 Task: View welcome page.
Action: Mouse moved to (275, 6)
Screenshot: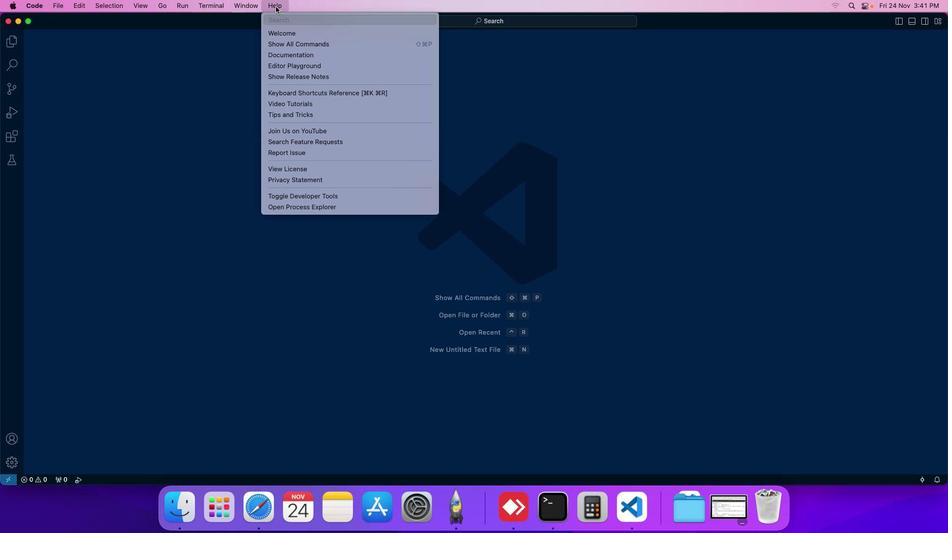 
Action: Mouse pressed left at (275, 6)
Screenshot: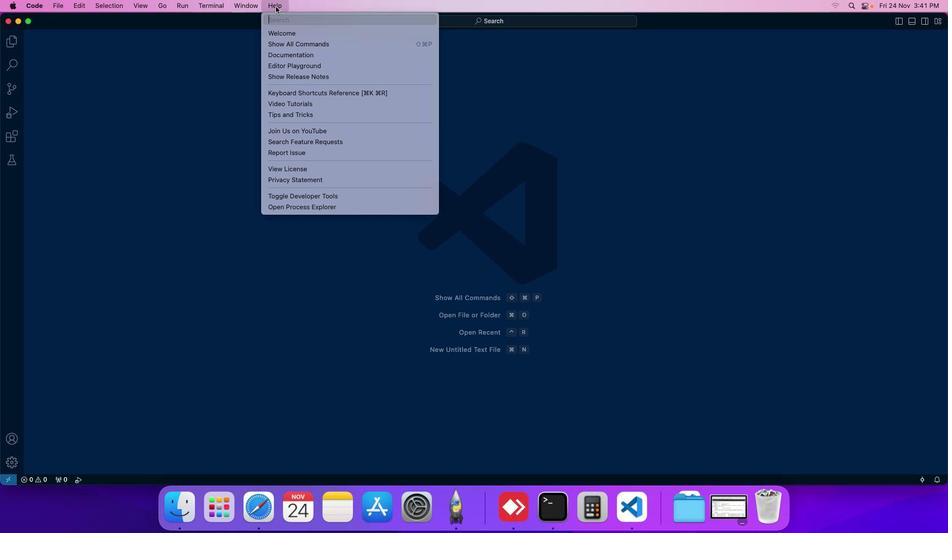 
Action: Mouse moved to (276, 34)
Screenshot: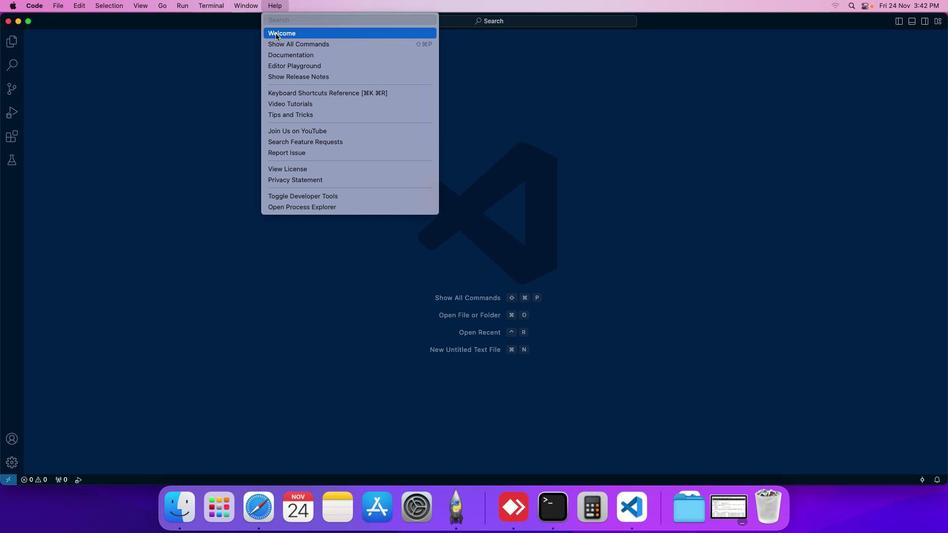 
Action: Mouse pressed left at (276, 34)
Screenshot: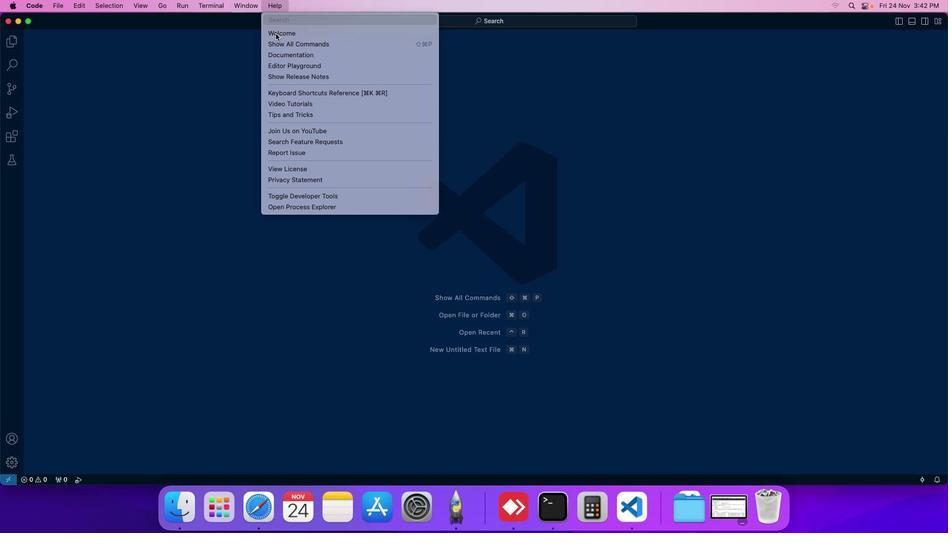 
Action: Mouse moved to (298, 251)
Screenshot: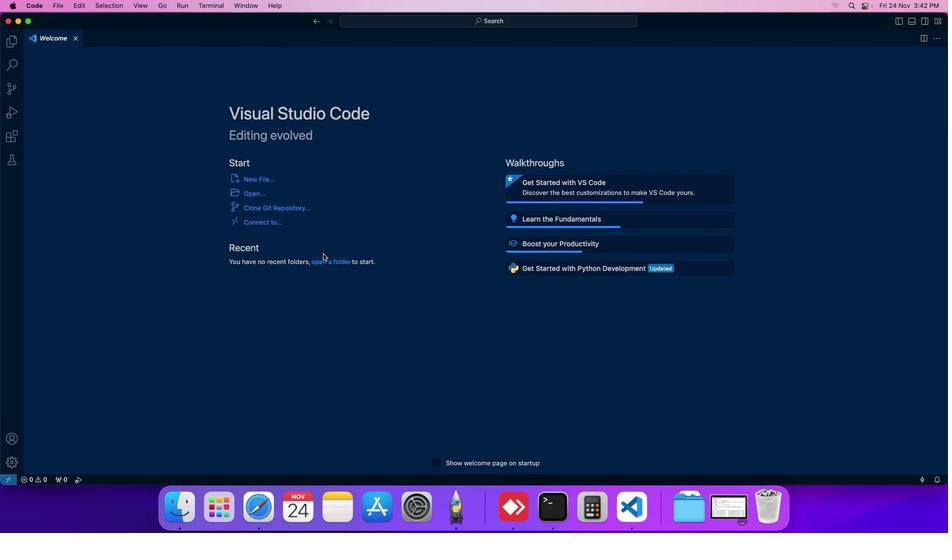 
